 Task: Add a condition where "Channel Is Text" in pending tickets.
Action: Mouse moved to (239, 378)
Screenshot: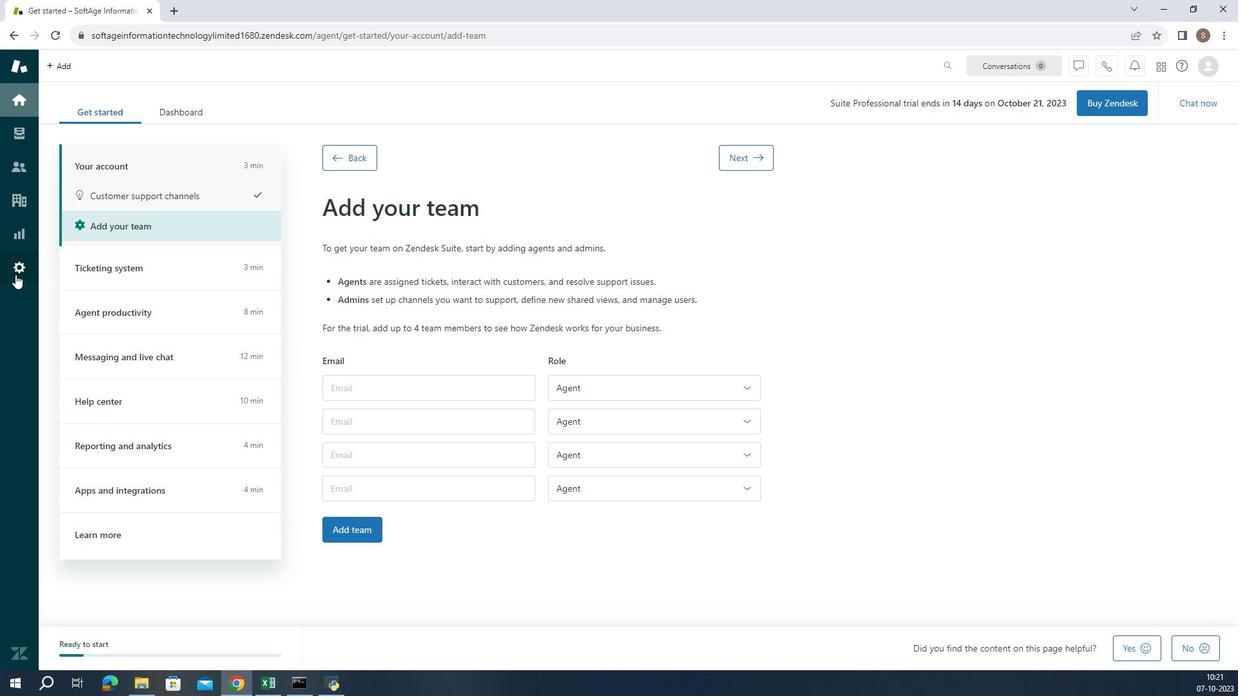 
Action: Mouse pressed left at (239, 378)
Screenshot: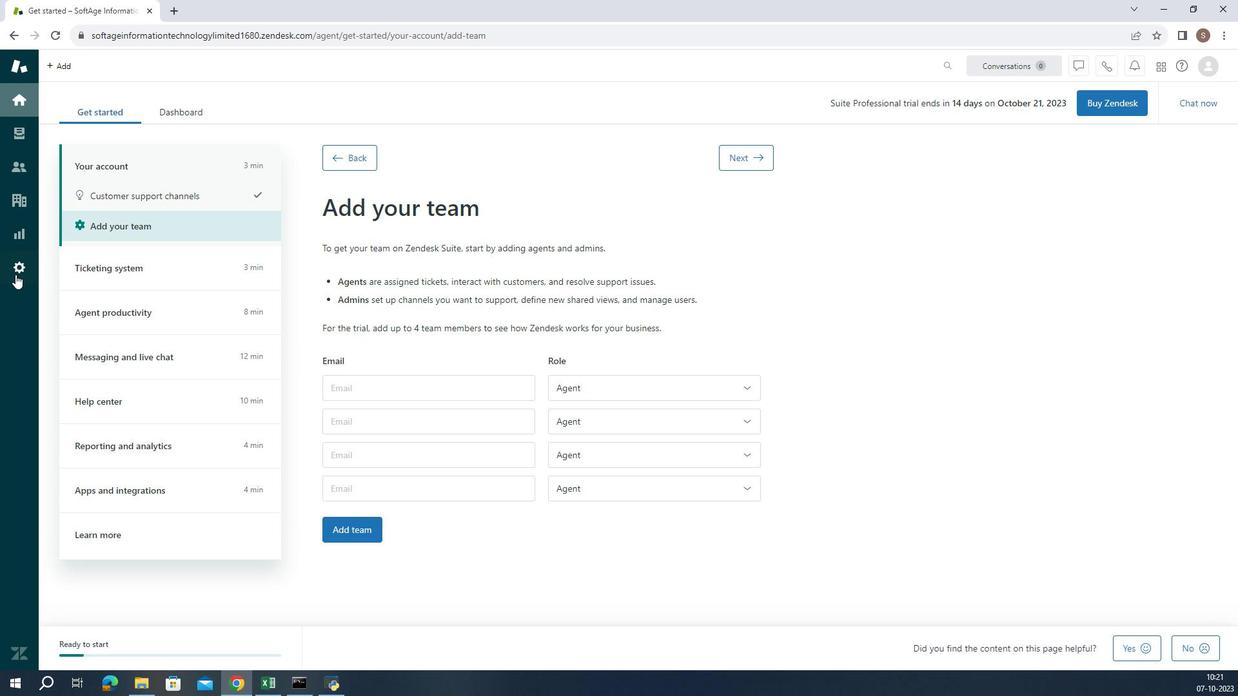 
Action: Mouse moved to (429, 542)
Screenshot: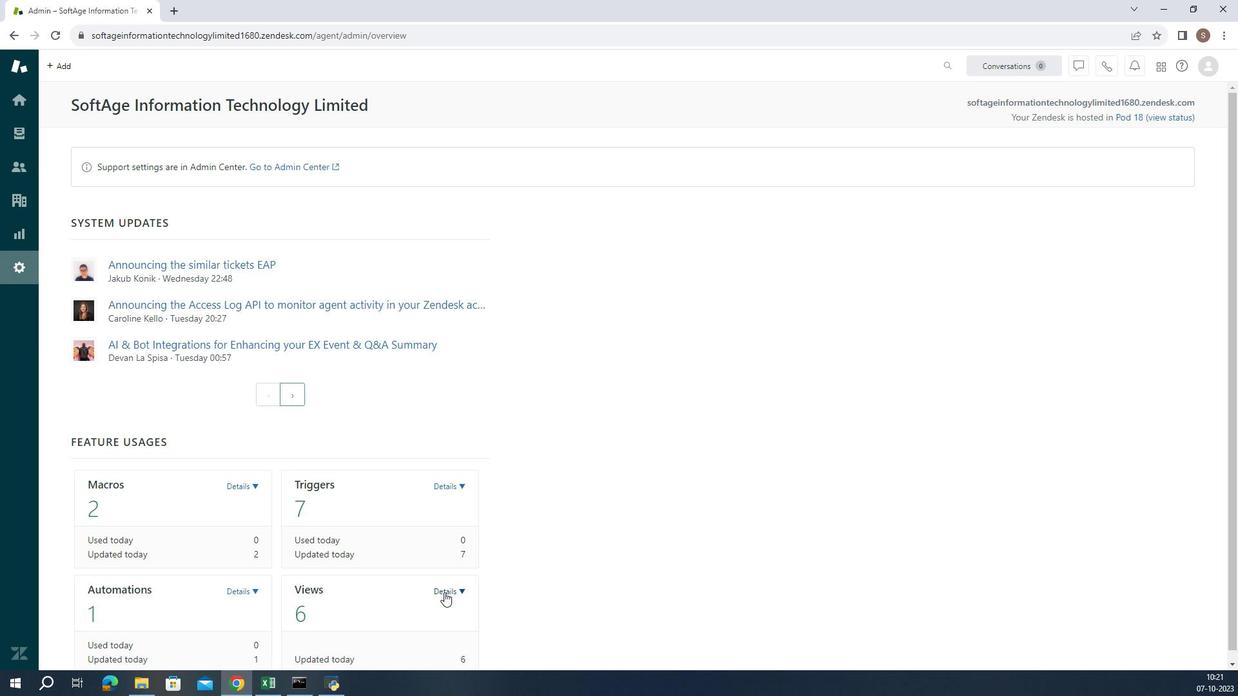
Action: Mouse pressed left at (429, 542)
Screenshot: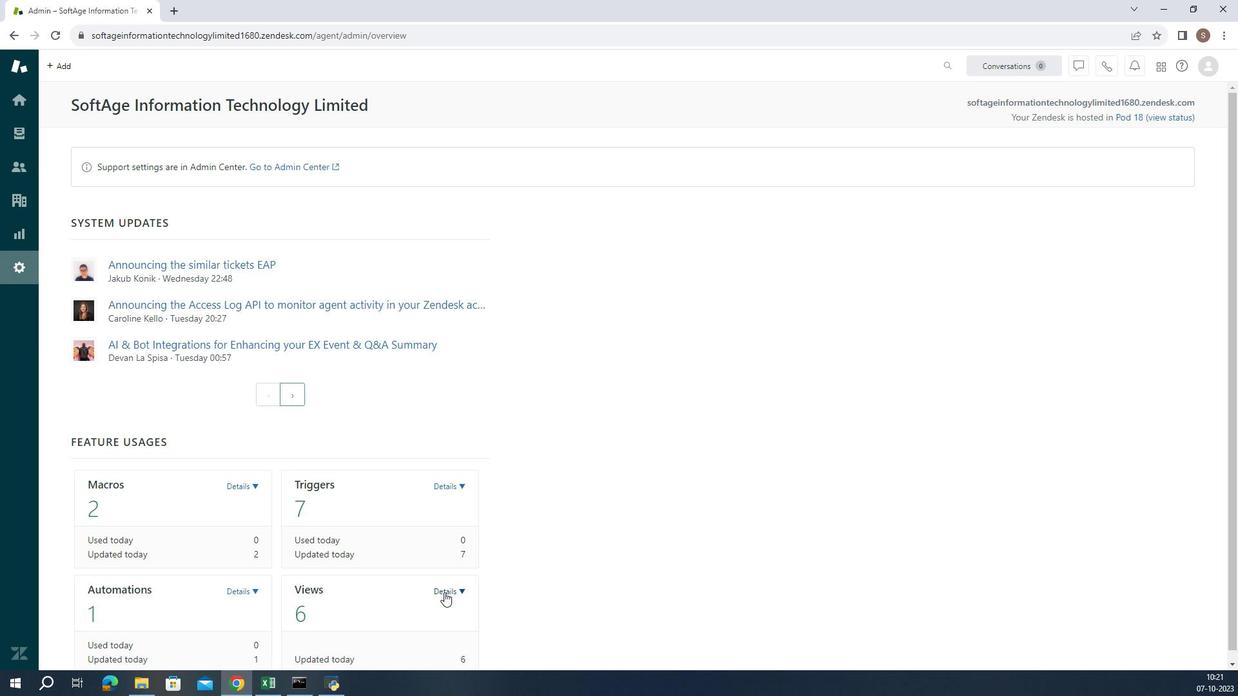 
Action: Mouse moved to (408, 574)
Screenshot: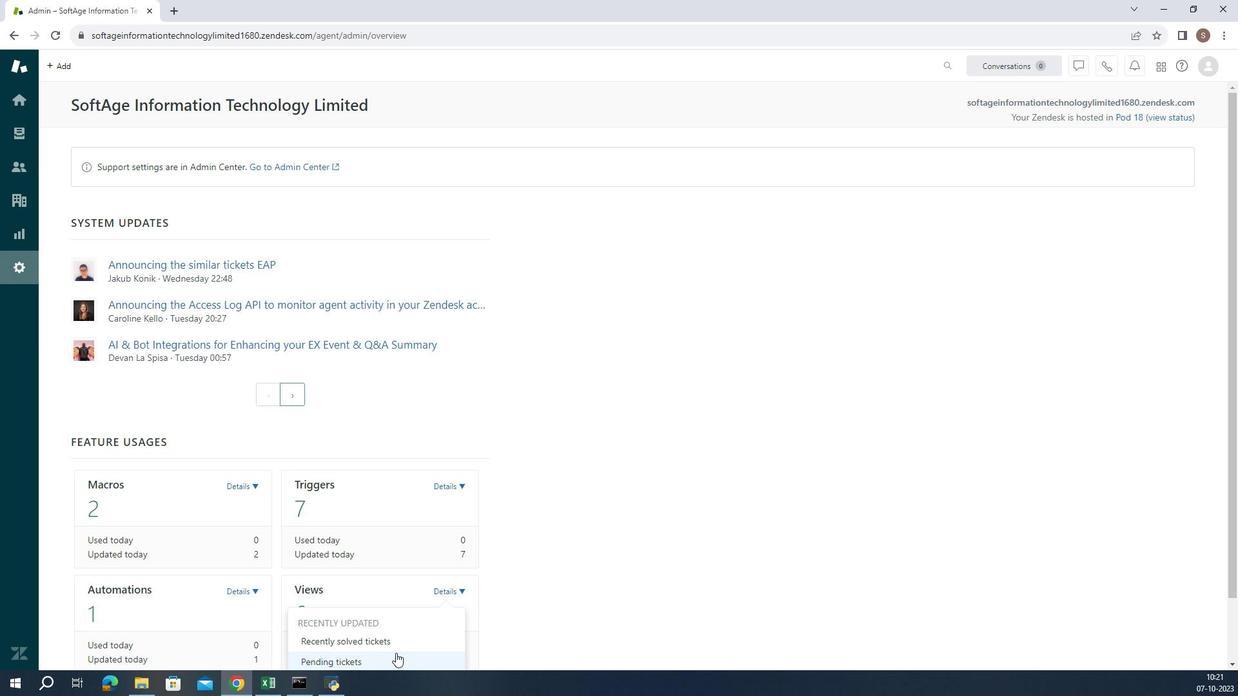 
Action: Mouse pressed left at (408, 574)
Screenshot: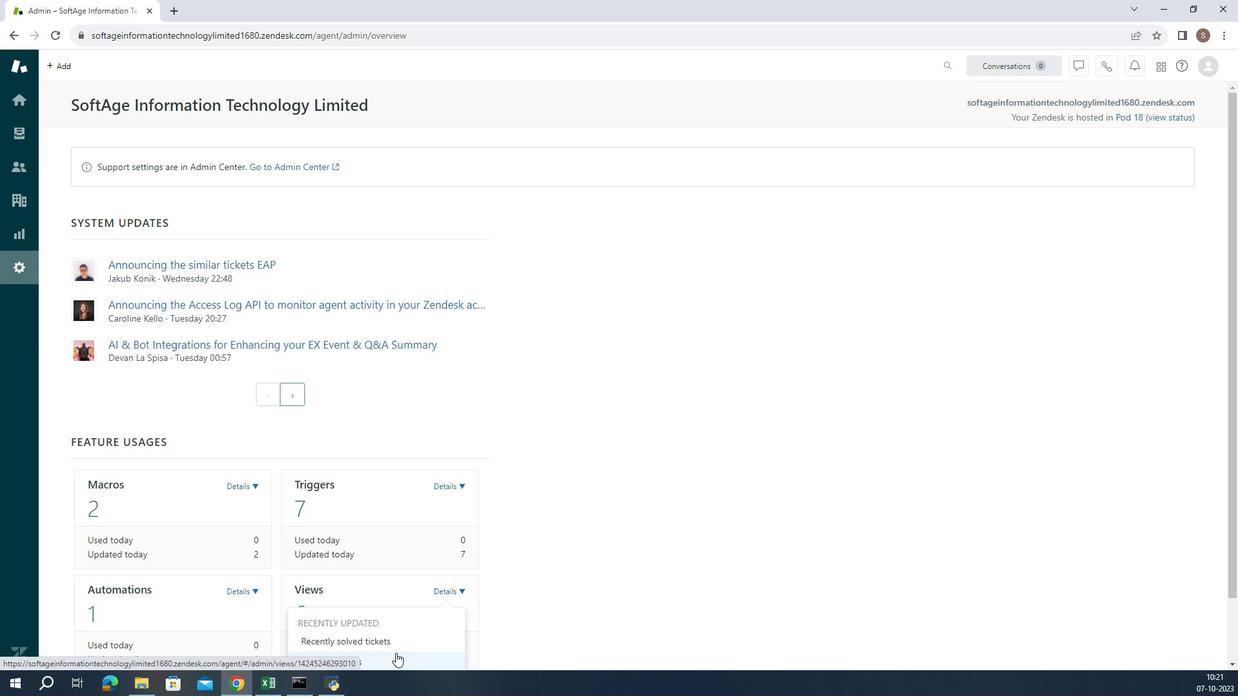 
Action: Mouse moved to (334, 462)
Screenshot: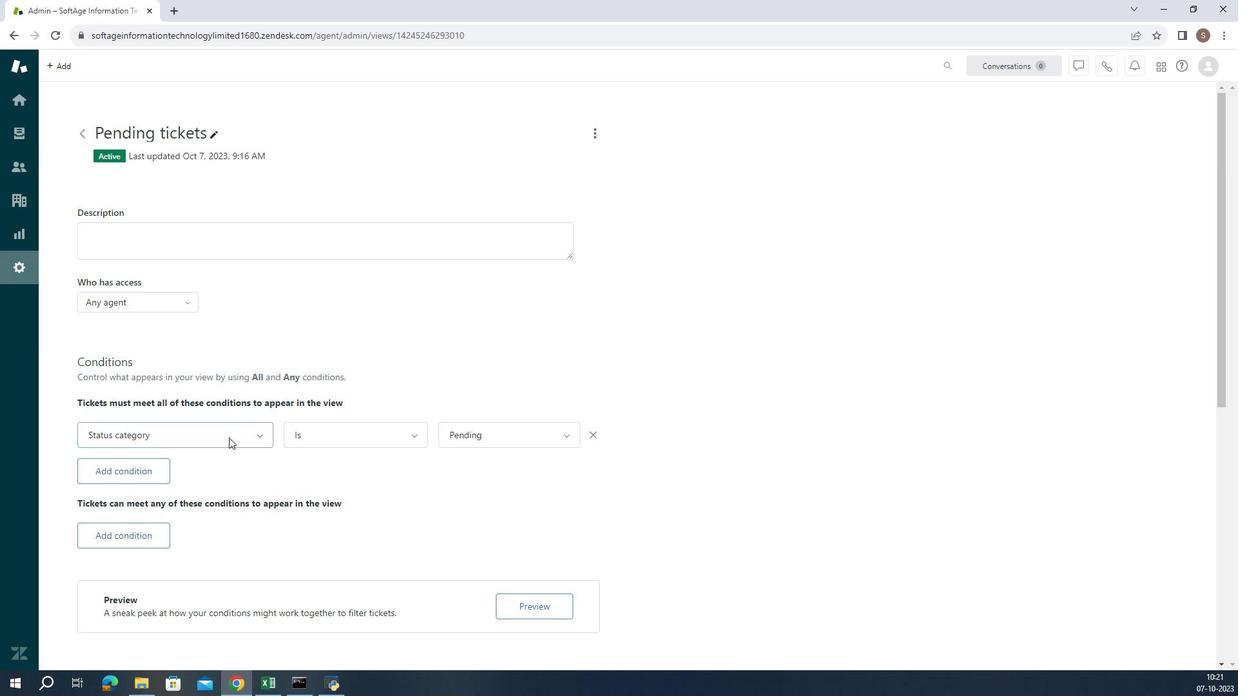 
Action: Mouse pressed left at (334, 462)
Screenshot: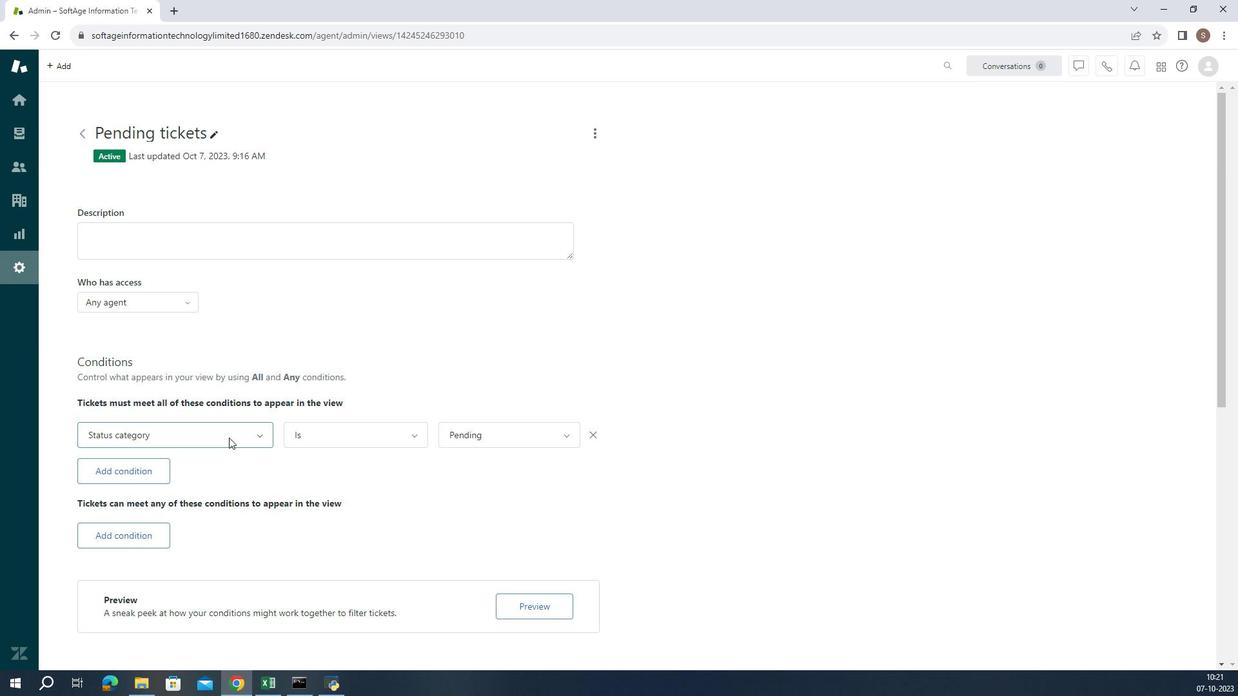 
Action: Mouse moved to (331, 410)
Screenshot: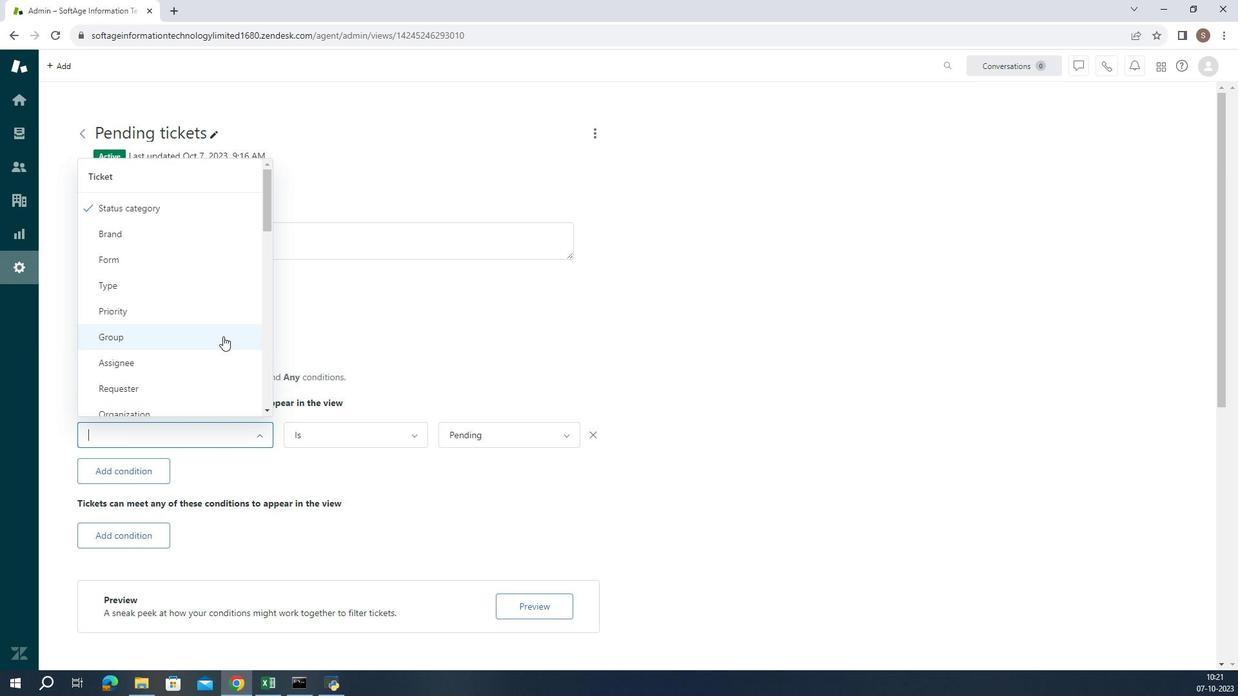 
Action: Mouse scrolled (331, 409) with delta (0, 0)
Screenshot: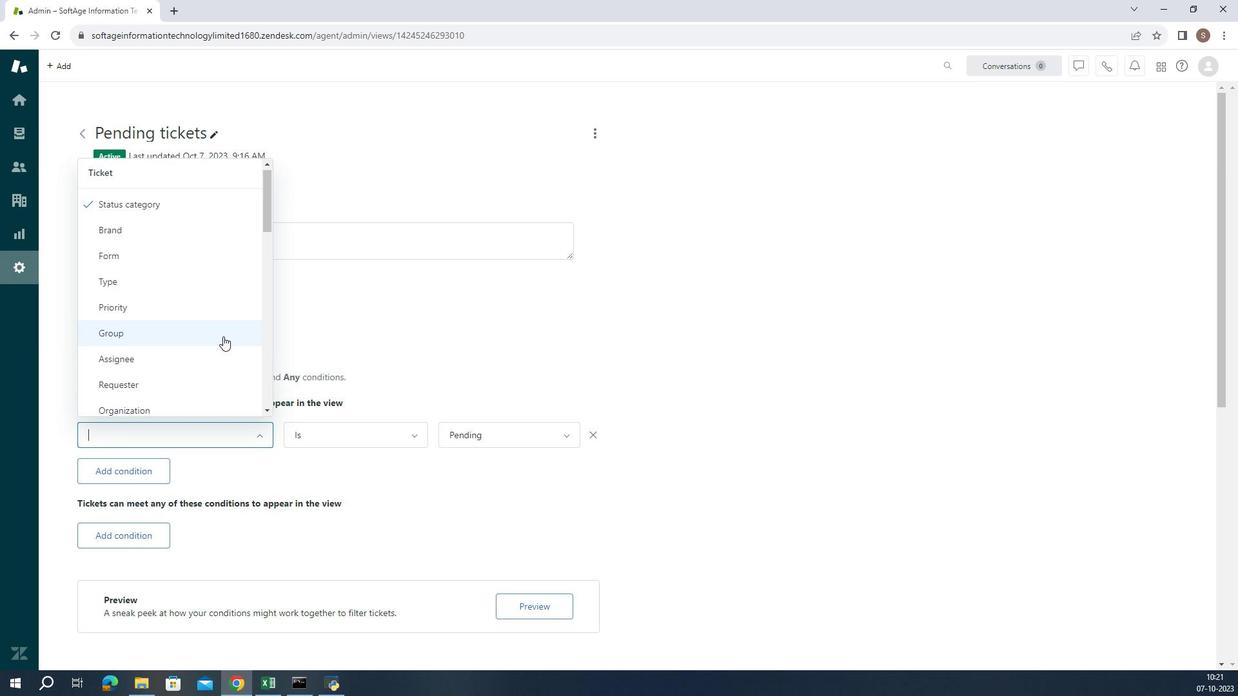 
Action: Mouse scrolled (331, 409) with delta (0, 0)
Screenshot: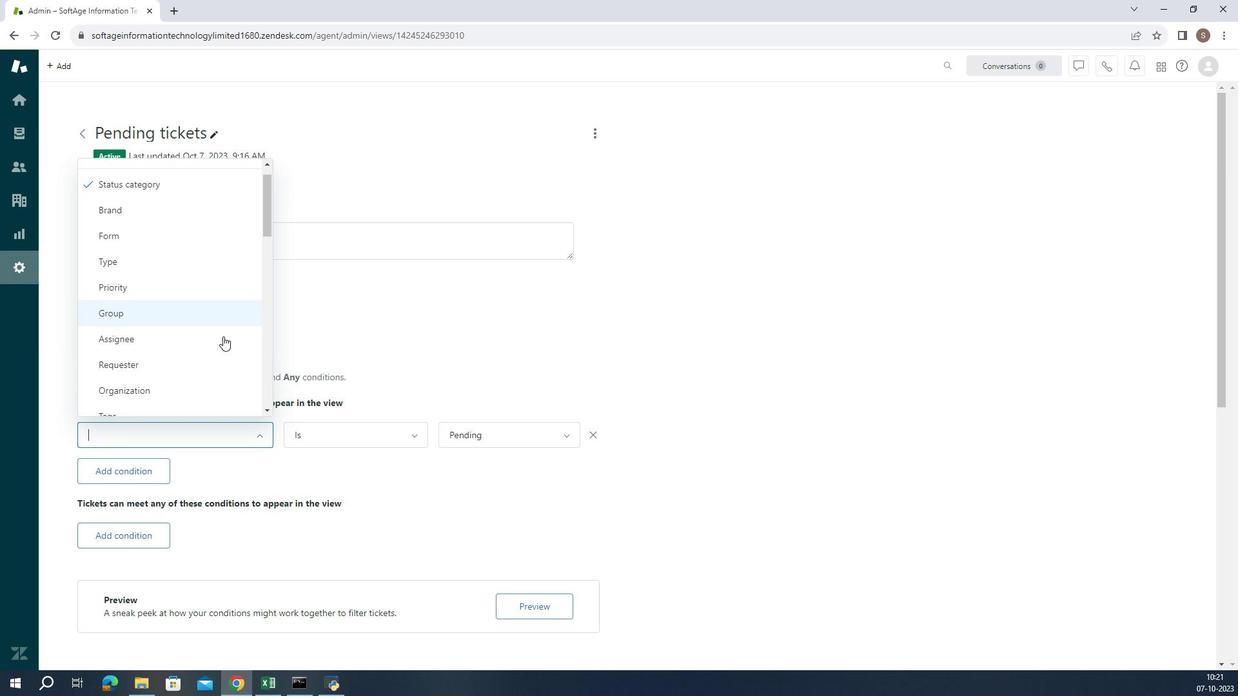 
Action: Mouse moved to (313, 423)
Screenshot: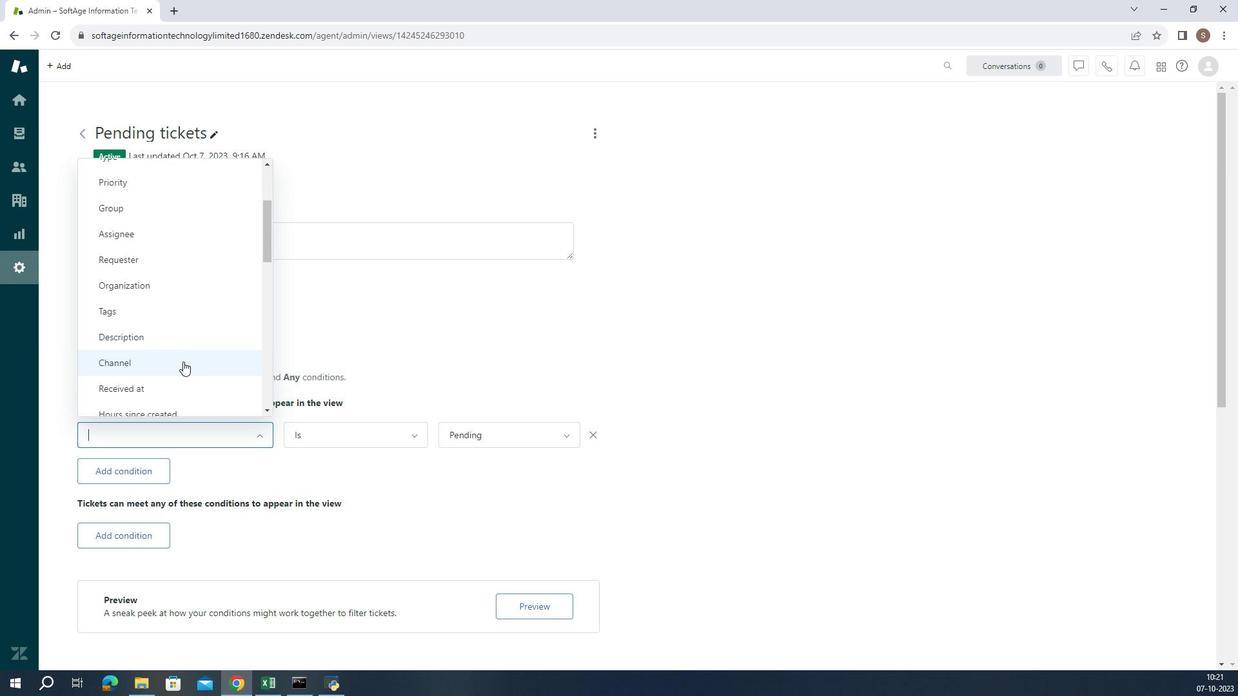 
Action: Mouse pressed left at (313, 423)
Screenshot: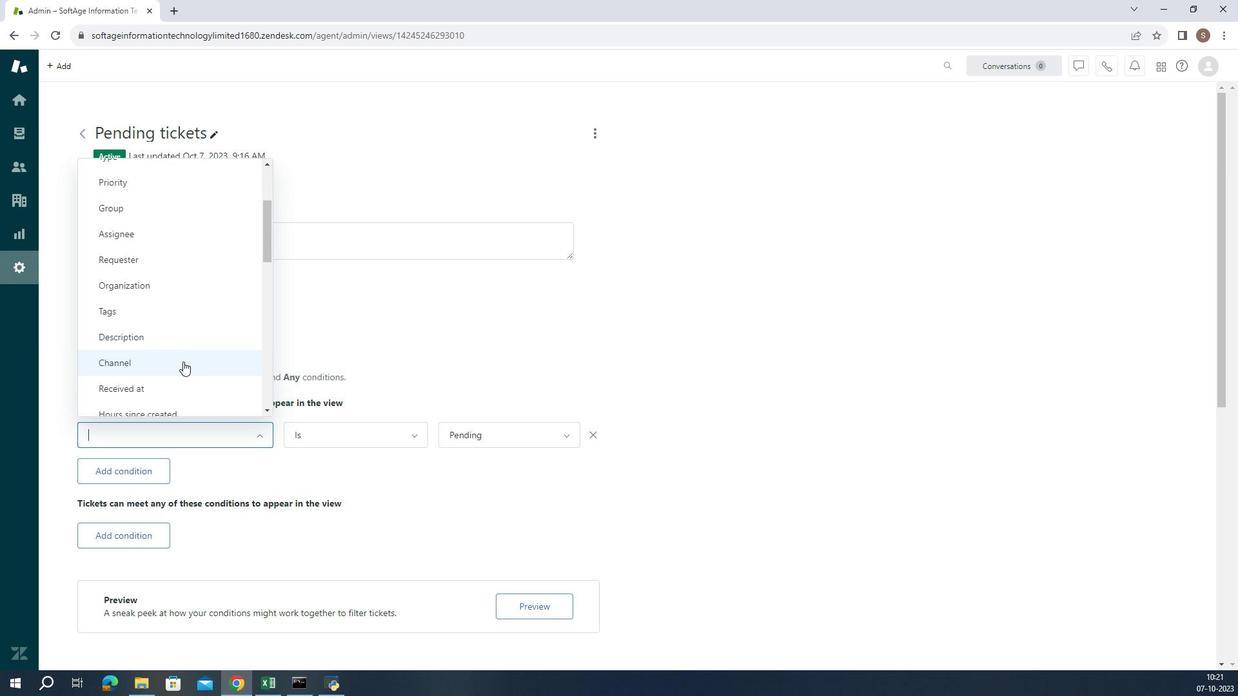 
Action: Mouse moved to (385, 459)
Screenshot: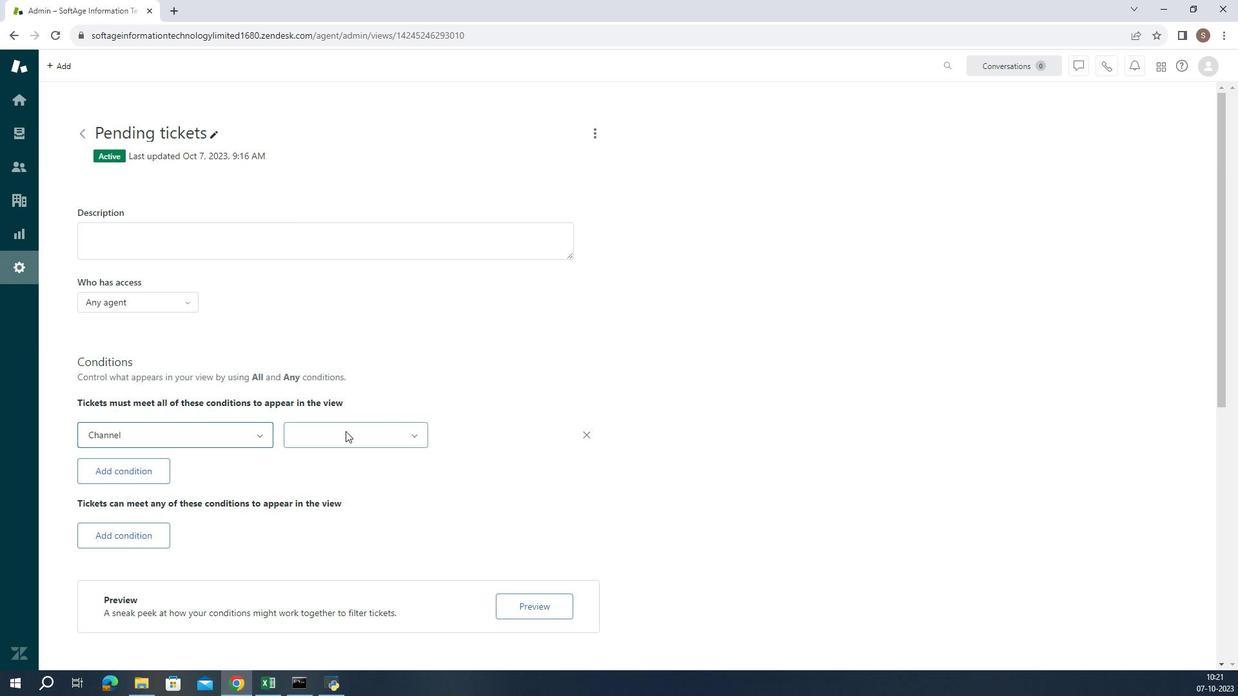 
Action: Mouse pressed left at (385, 459)
Screenshot: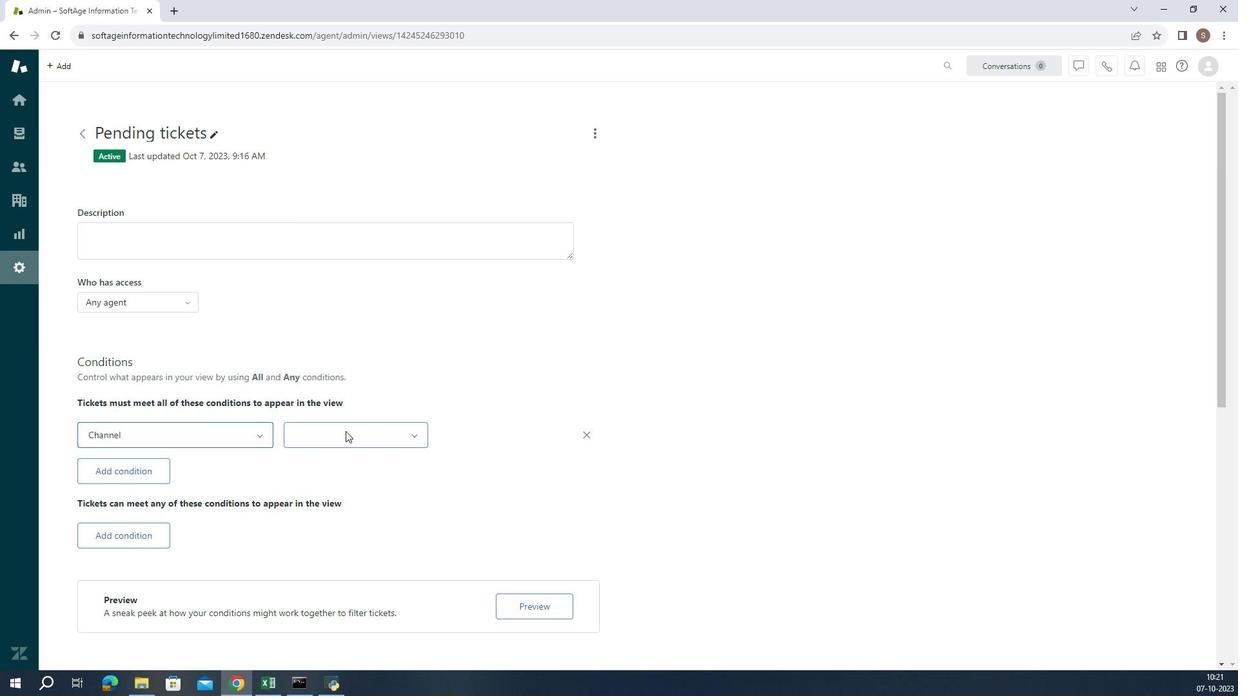 
Action: Mouse moved to (380, 476)
Screenshot: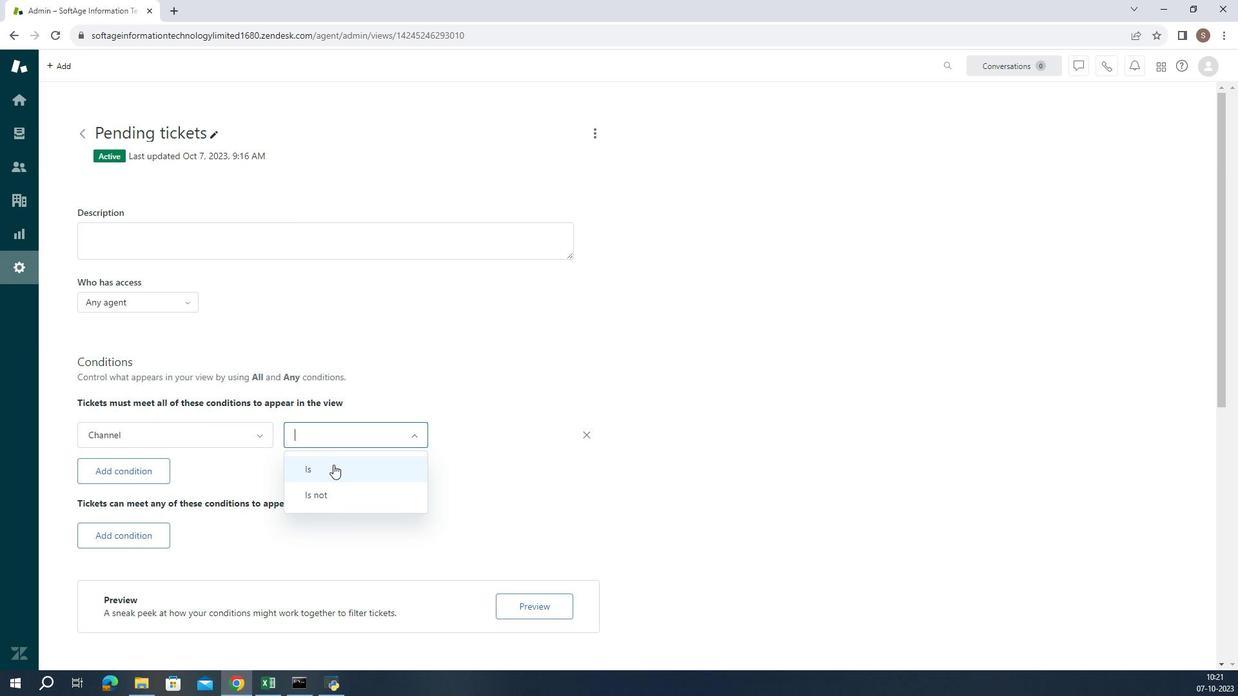 
Action: Mouse pressed left at (380, 476)
Screenshot: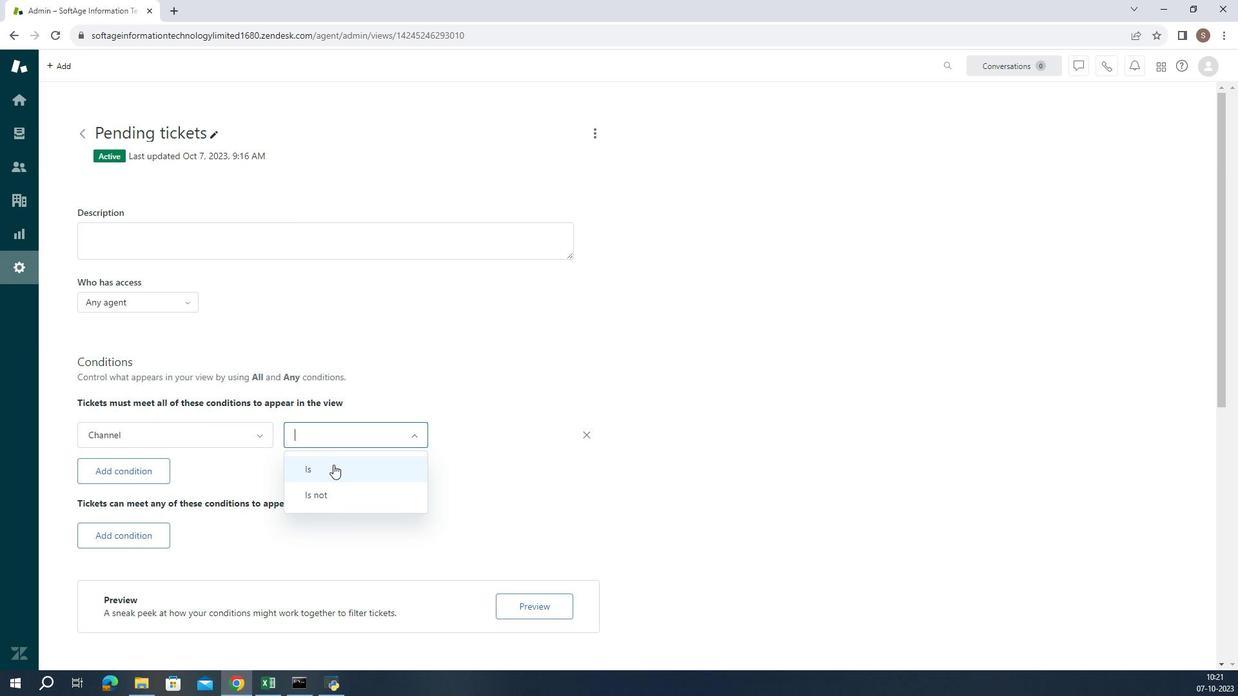 
Action: Mouse moved to (447, 463)
Screenshot: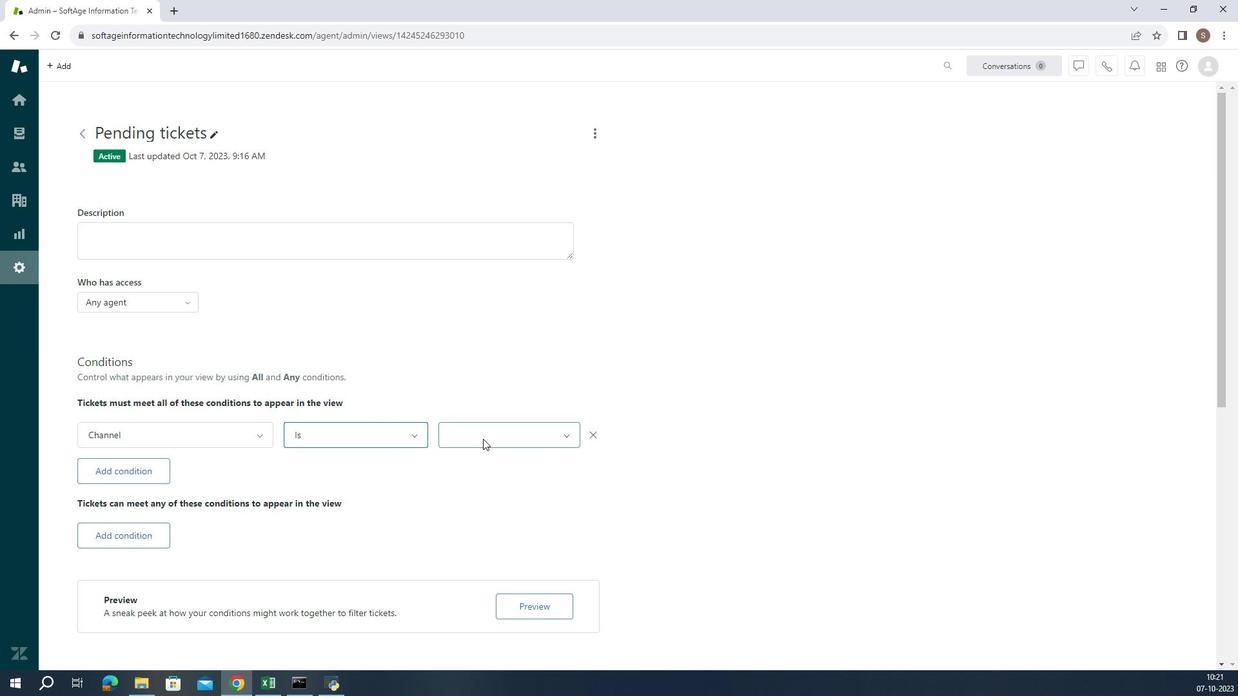 
Action: Mouse pressed left at (447, 463)
Screenshot: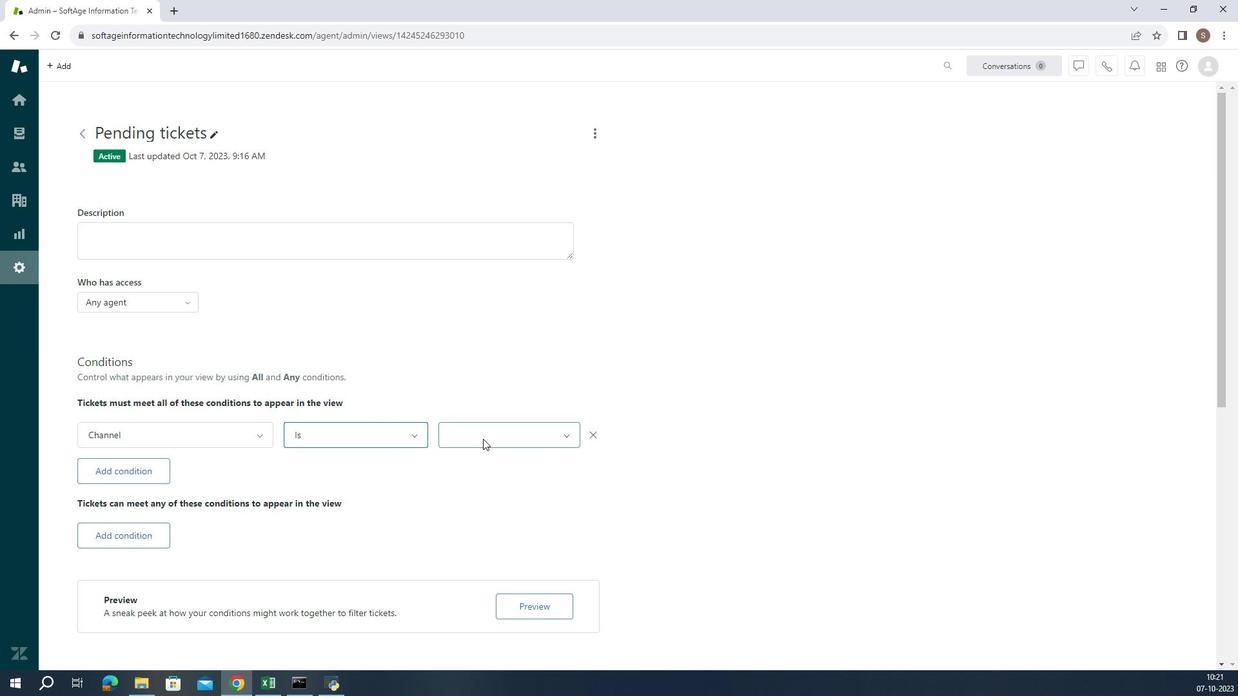 
Action: Mouse moved to (458, 414)
Screenshot: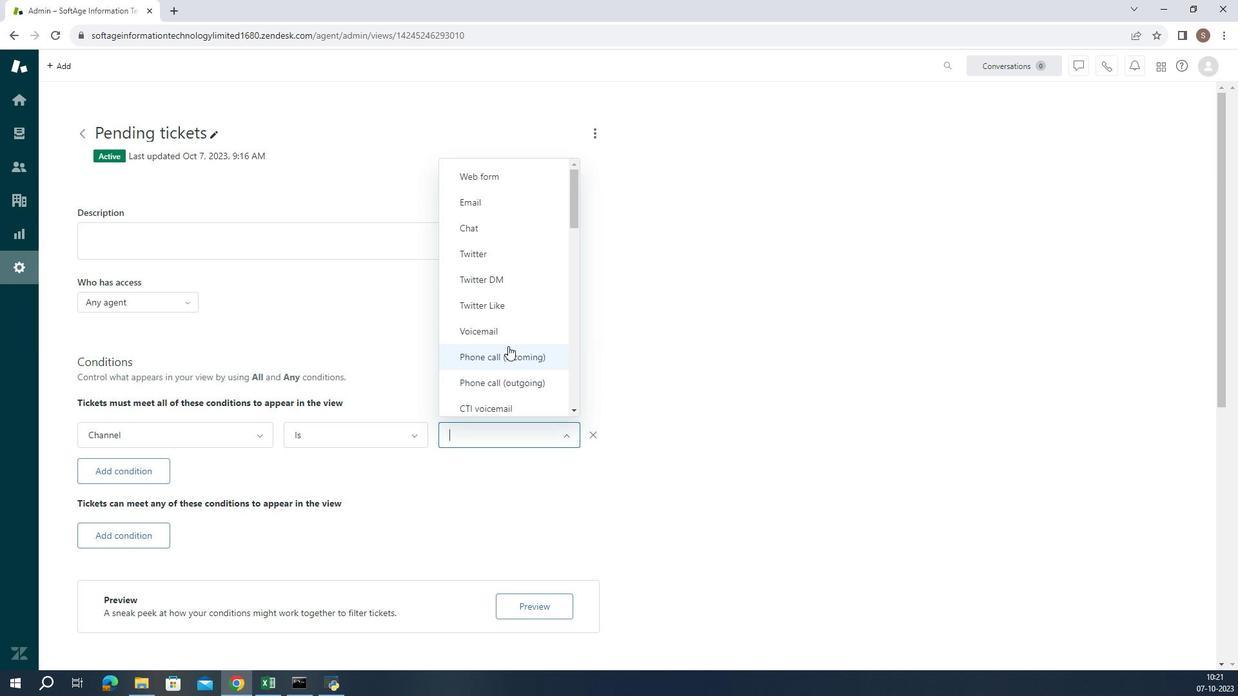 
Action: Mouse scrolled (458, 414) with delta (0, 0)
Screenshot: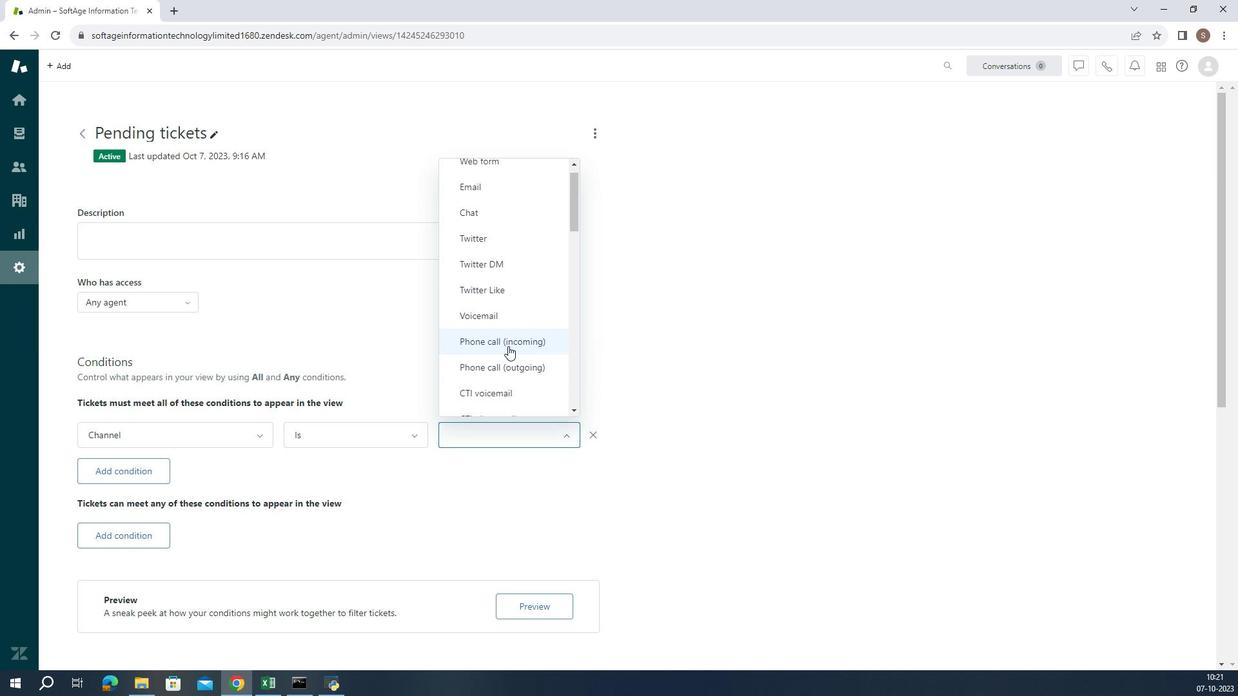 
Action: Mouse scrolled (458, 414) with delta (0, 0)
Screenshot: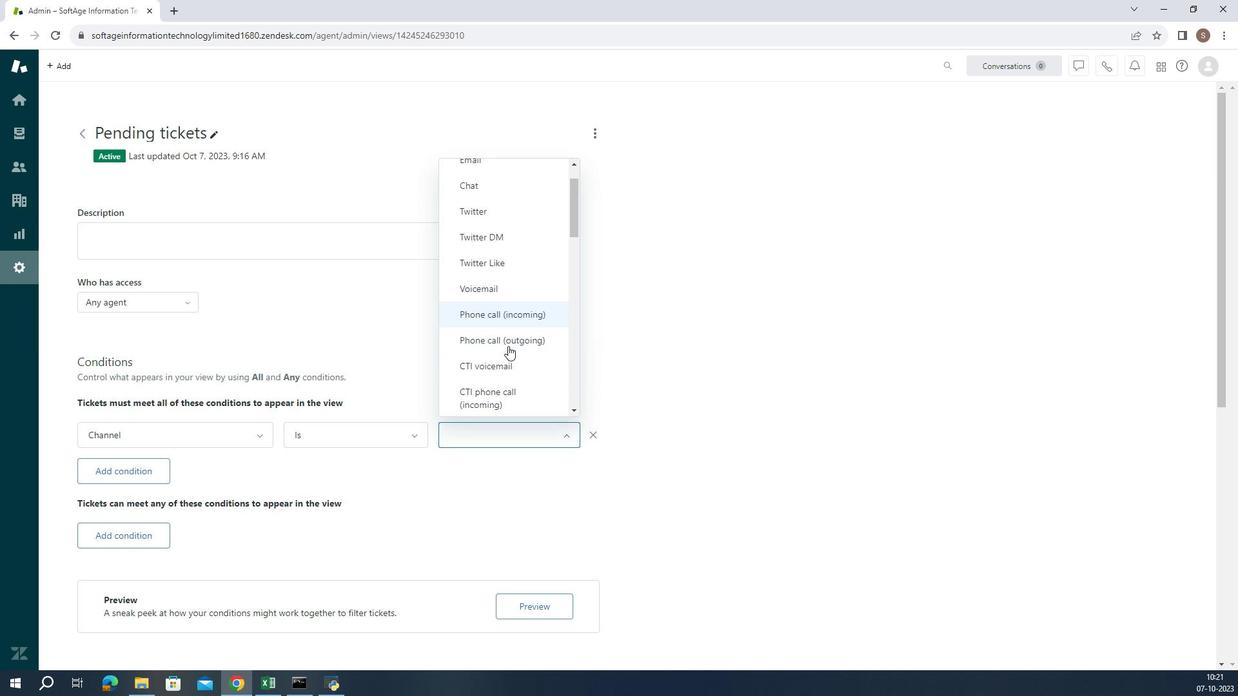 
Action: Mouse moved to (449, 438)
Screenshot: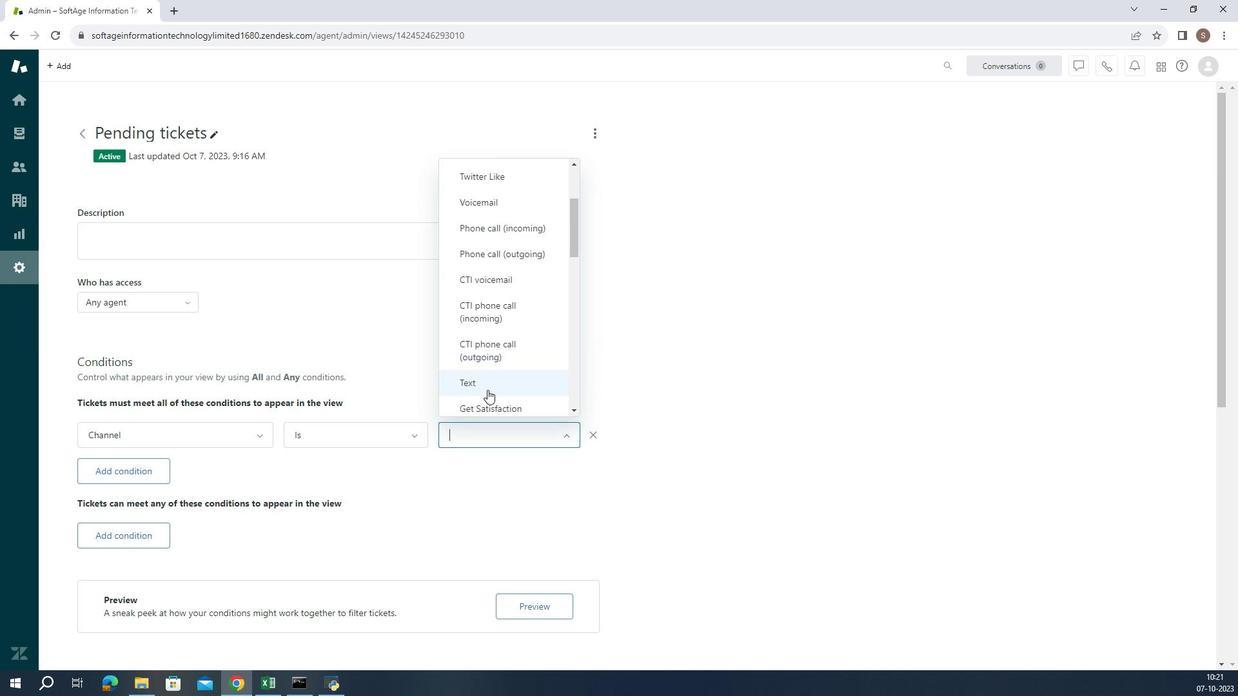 
Action: Mouse pressed left at (449, 438)
Screenshot: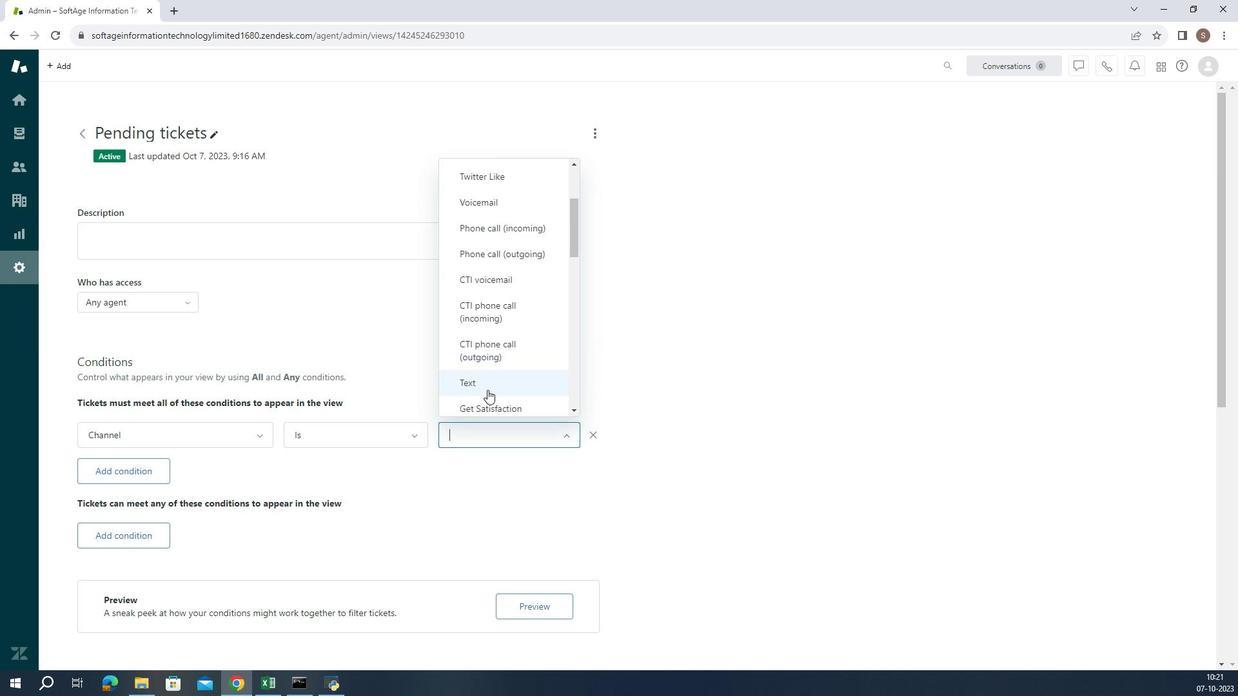 
Action: Mouse moved to (452, 434)
Screenshot: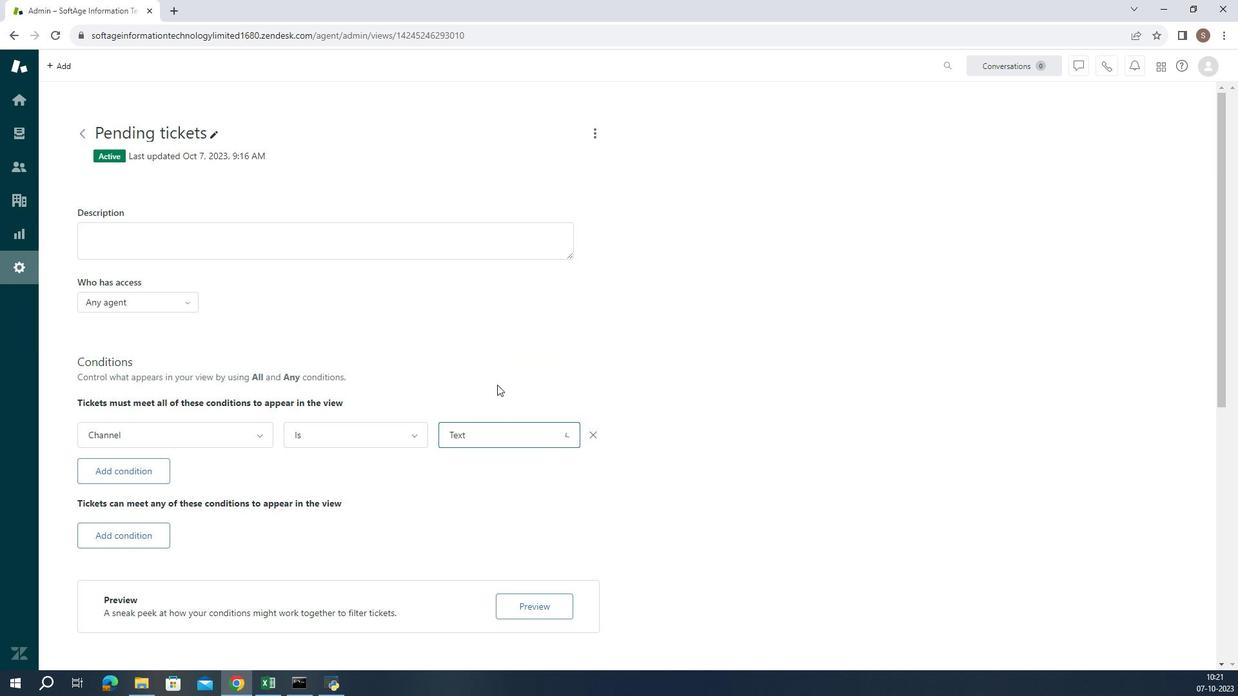 
Action: Mouse pressed left at (452, 434)
Screenshot: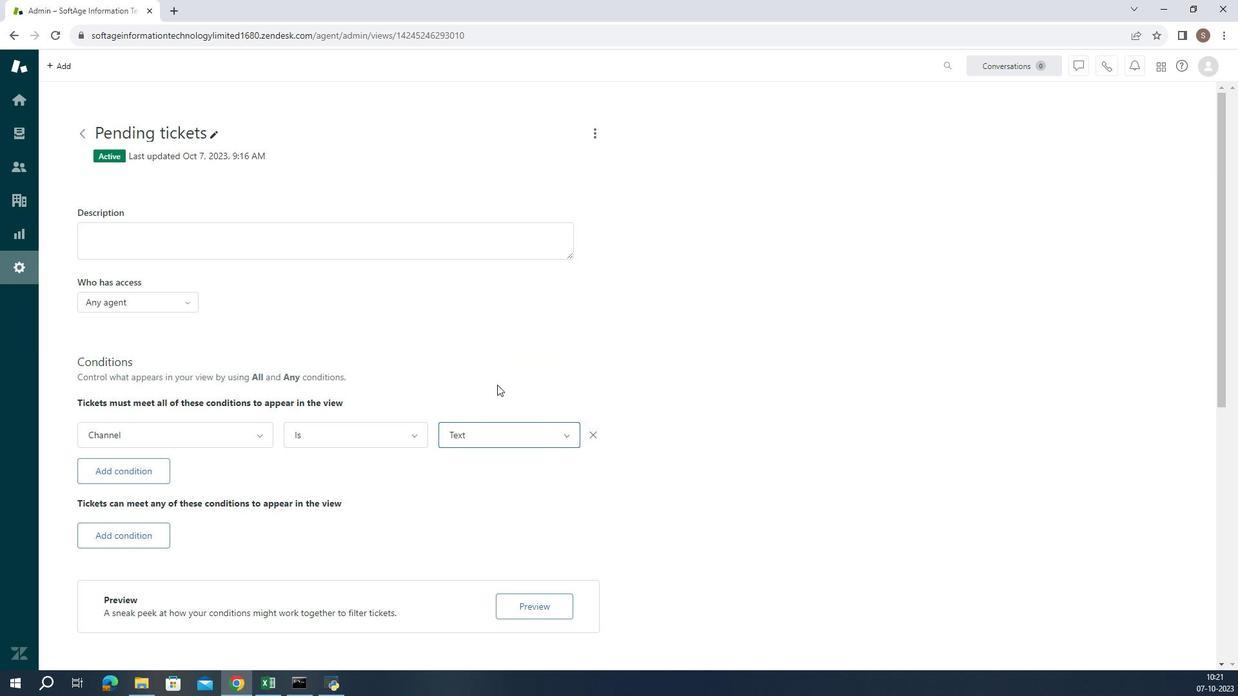 
Action: Mouse moved to (436, 447)
Screenshot: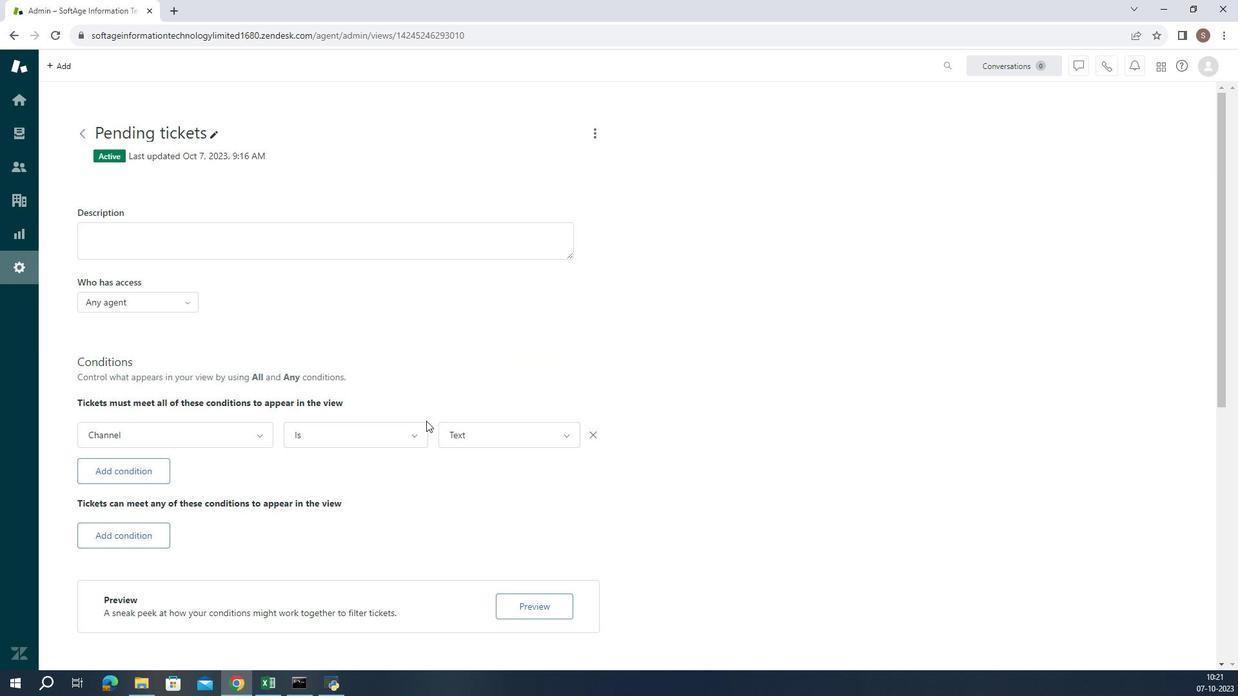 
